 Task: Who is the architect of the Dancing House in Prague?
Action: Mouse moved to (102, 82)
Screenshot: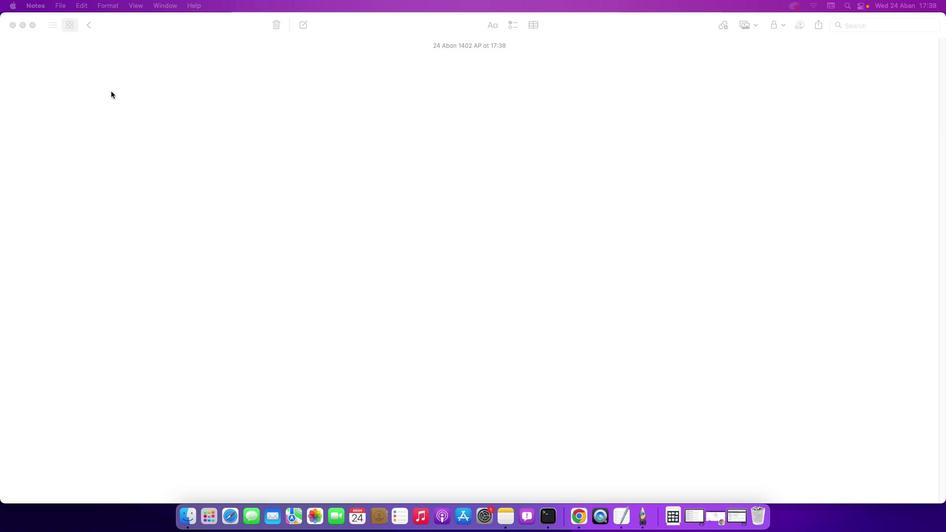 
Action: Mouse pressed left at (102, 82)
Screenshot: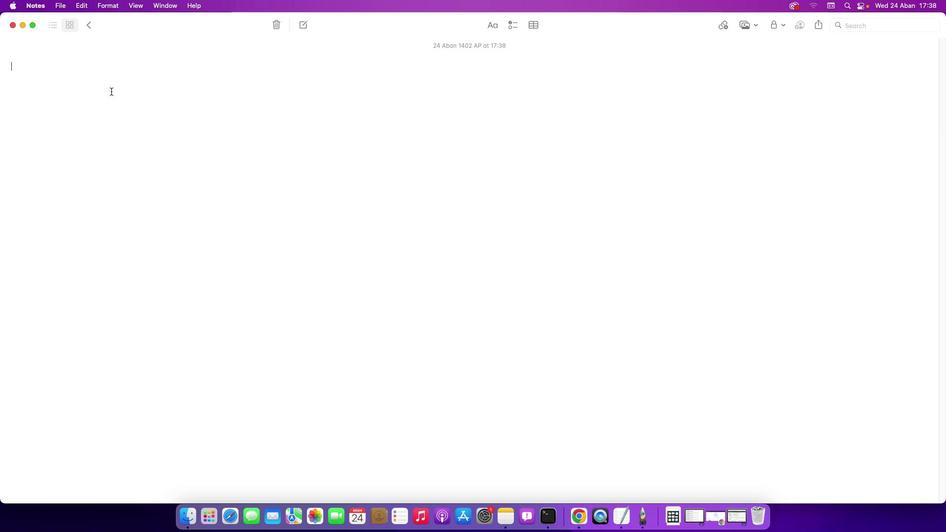 
Action: Key pressed Key.shift'W''h''o'Key.space'i''u'Key.backspace's'Key.space't''h''e'Key.space'a''r''c''h''i''t''e''c''t'Key.space'o''f'Key.space't''h''e'Key.spaceKey.shift'D''a''n''c''i''n''g'Key.spaceKey.shift'H''o''u''s''e'Key.space'i''n'Key.spaceKey.shift'P''r''a''g''u''e'Key.shift_r'?'Key.enter
Screenshot: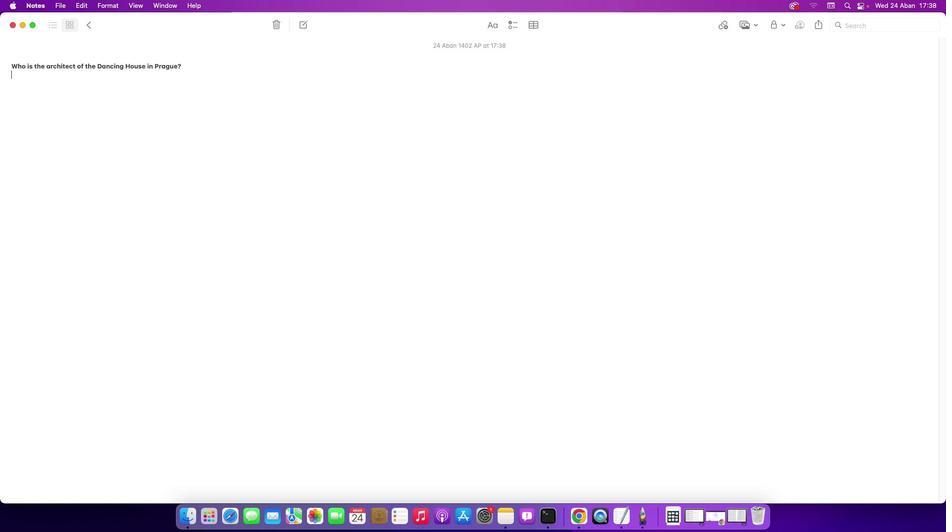 
Action: Mouse moved to (709, 508)
Screenshot: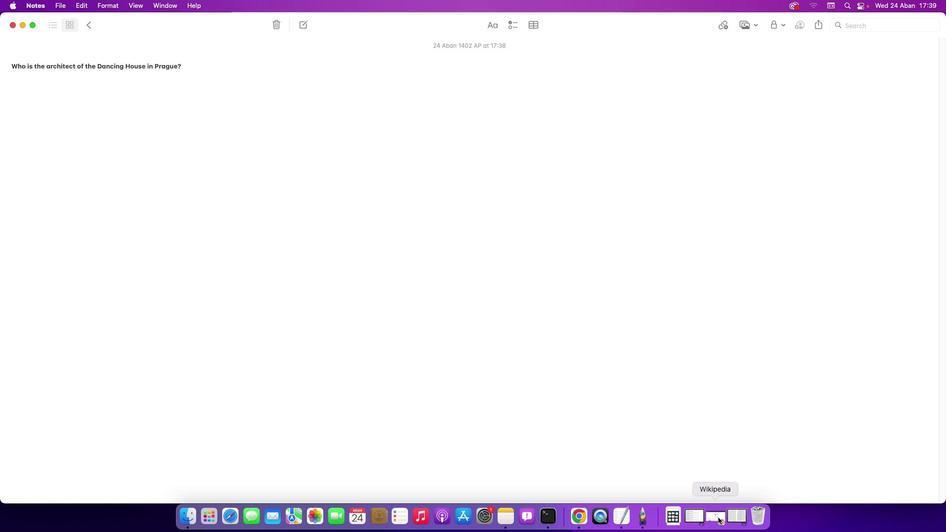 
Action: Mouse pressed left at (709, 508)
Screenshot: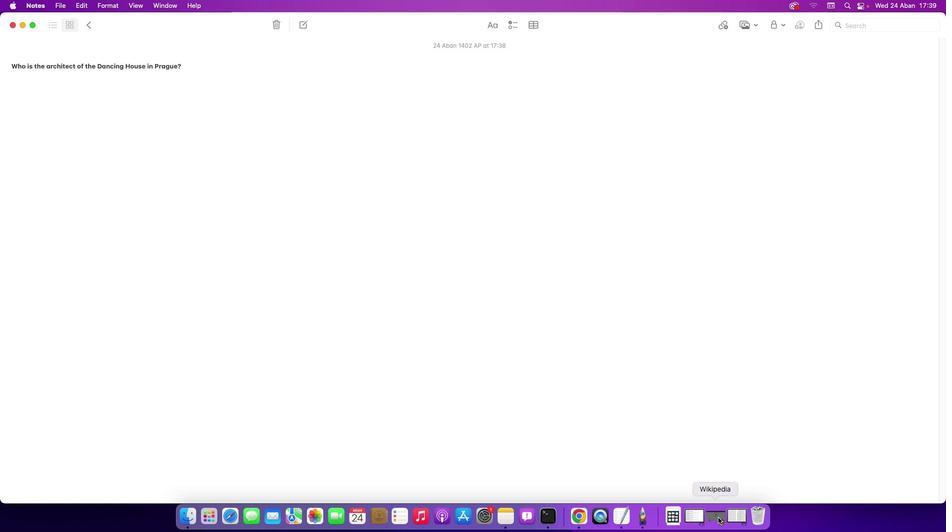 
Action: Mouse moved to (371, 288)
Screenshot: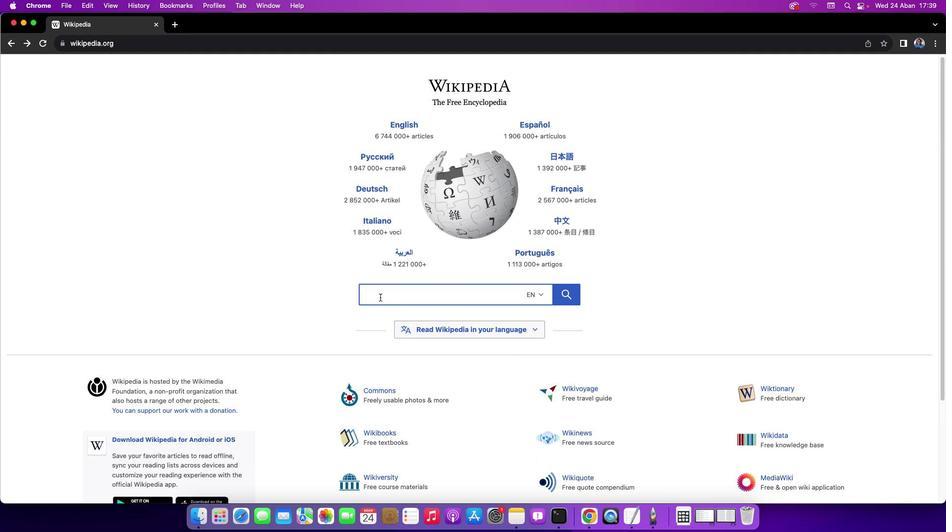 
Action: Mouse pressed left at (371, 288)
Screenshot: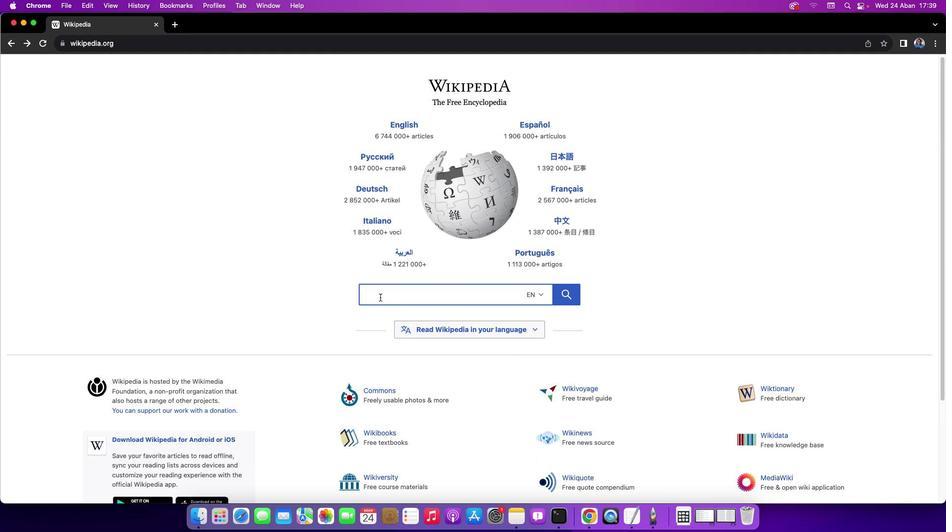 
Action: Key pressed Key.shift'D''a''n''c''i''n''g'Key.spaceKey.shift'H''o''u''s''e'
Screenshot: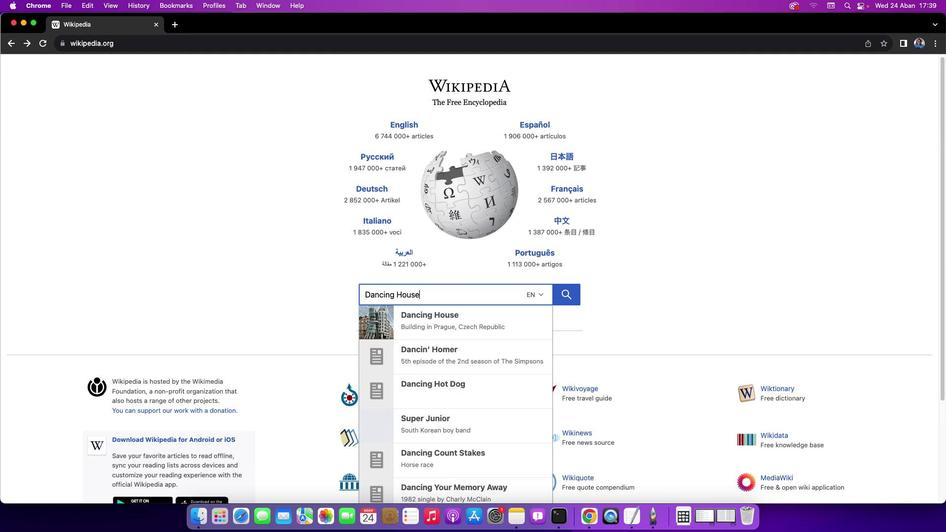 
Action: Mouse moved to (409, 309)
Screenshot: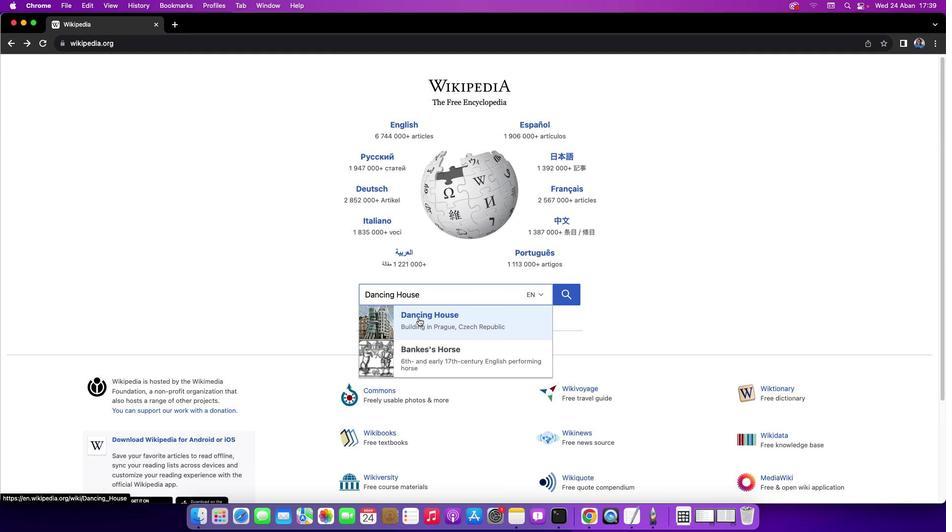 
Action: Mouse pressed left at (409, 309)
Screenshot: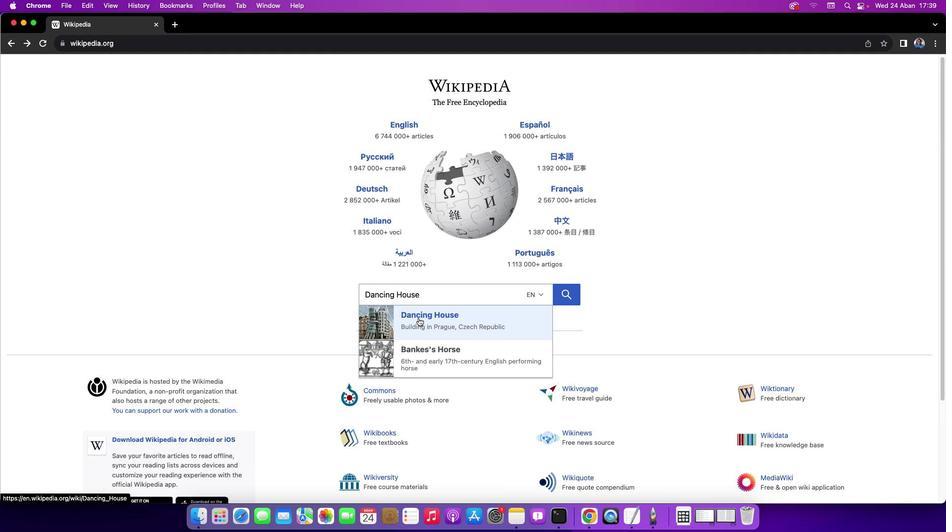 
Action: Mouse moved to (936, 95)
Screenshot: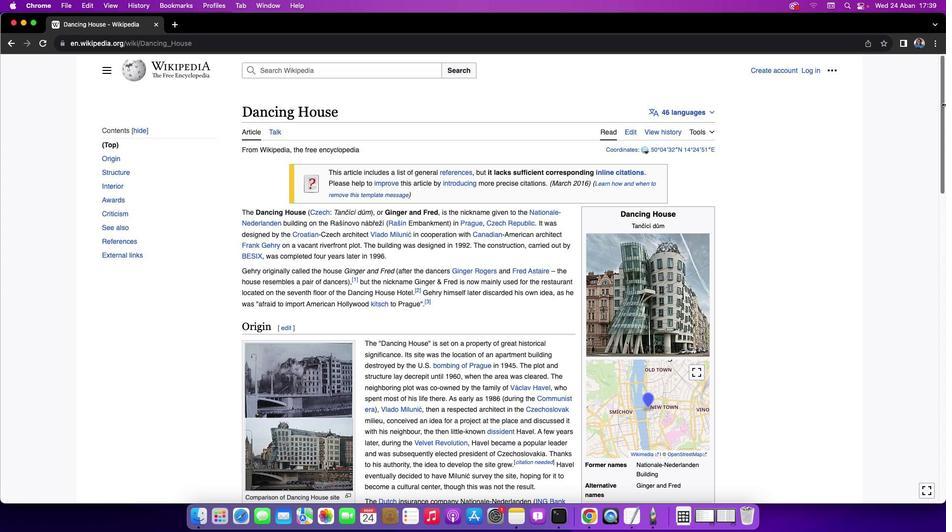 
Action: Mouse pressed left at (936, 95)
Screenshot: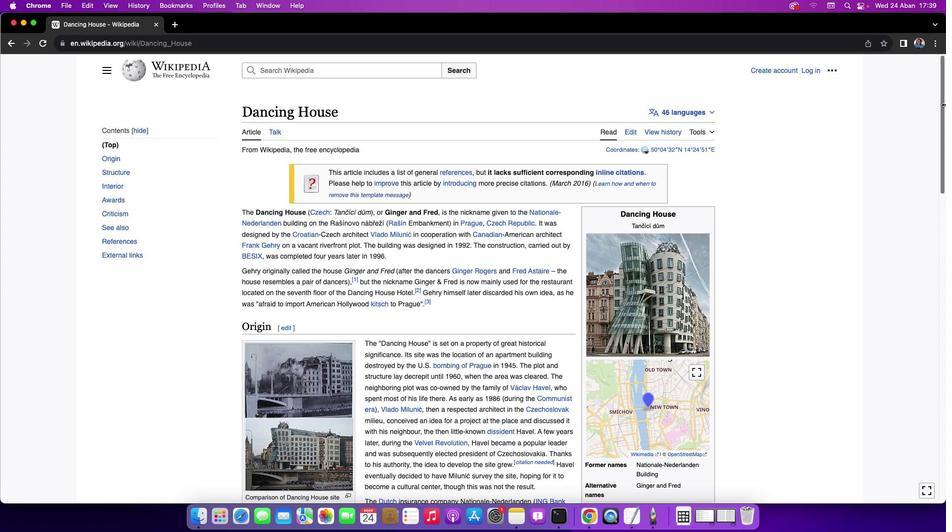 
Action: Mouse moved to (934, 91)
Screenshot: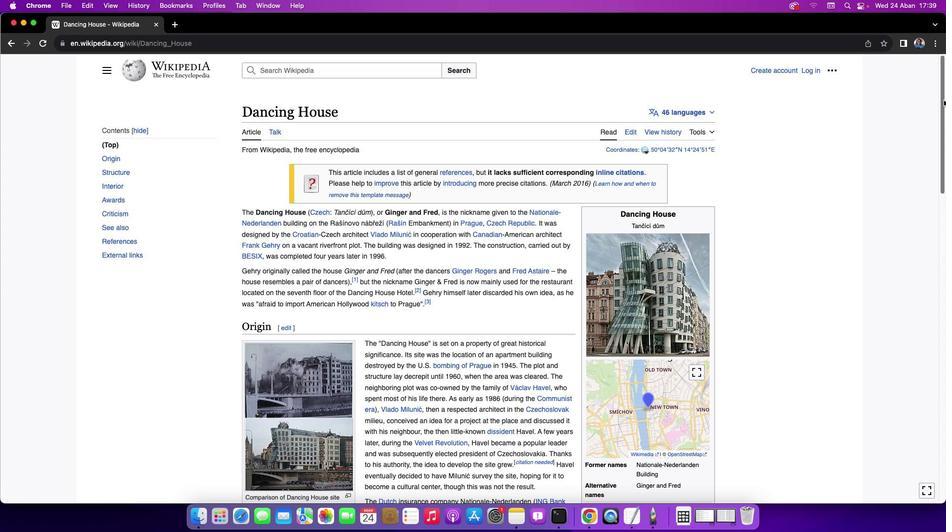 
Action: Mouse pressed left at (934, 91)
Screenshot: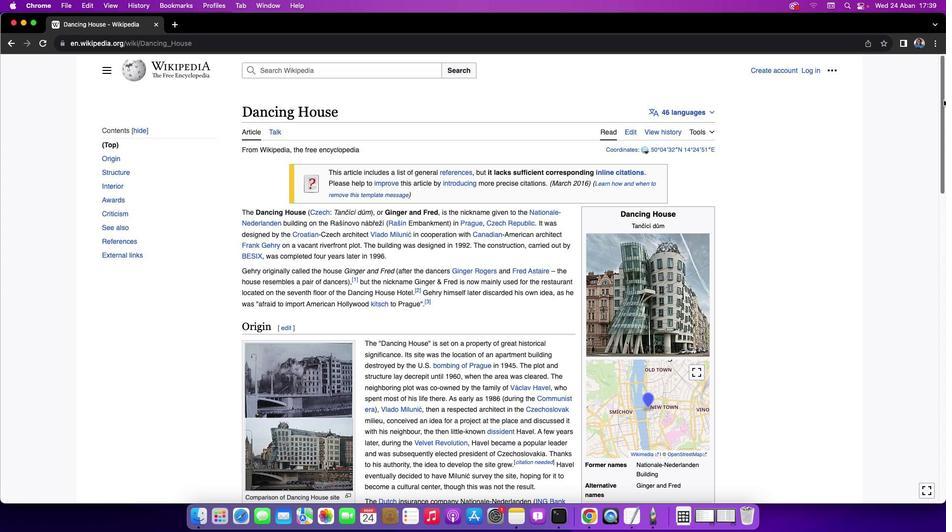 
Action: Mouse moved to (15, 15)
Screenshot: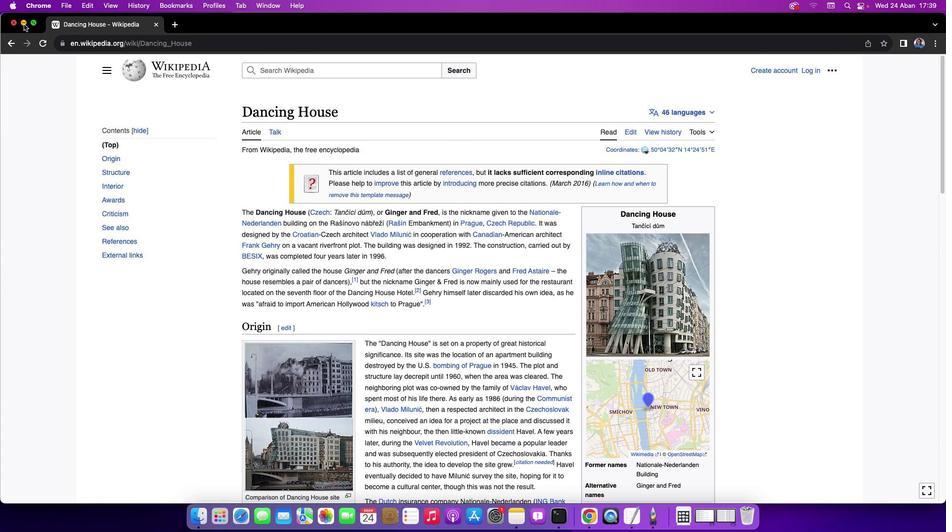 
Action: Mouse pressed left at (15, 15)
Screenshot: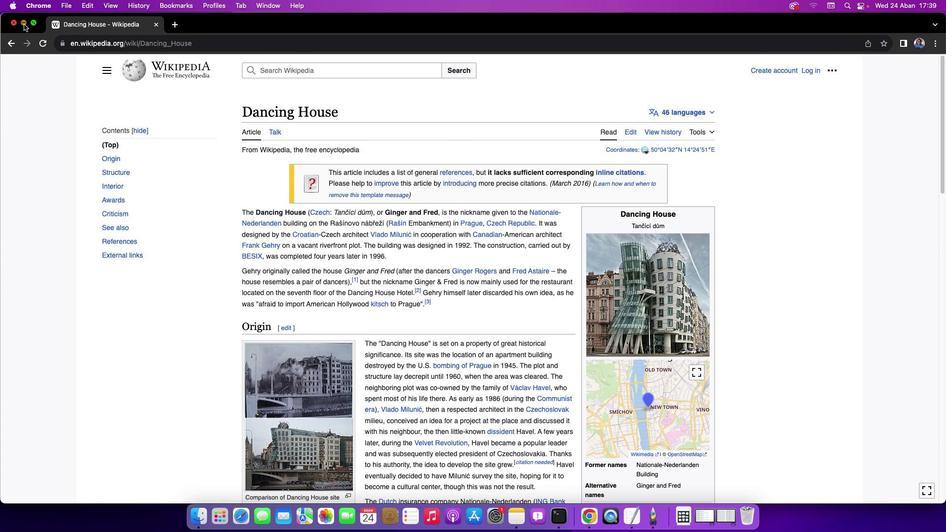 
Action: Mouse moved to (37, 75)
Screenshot: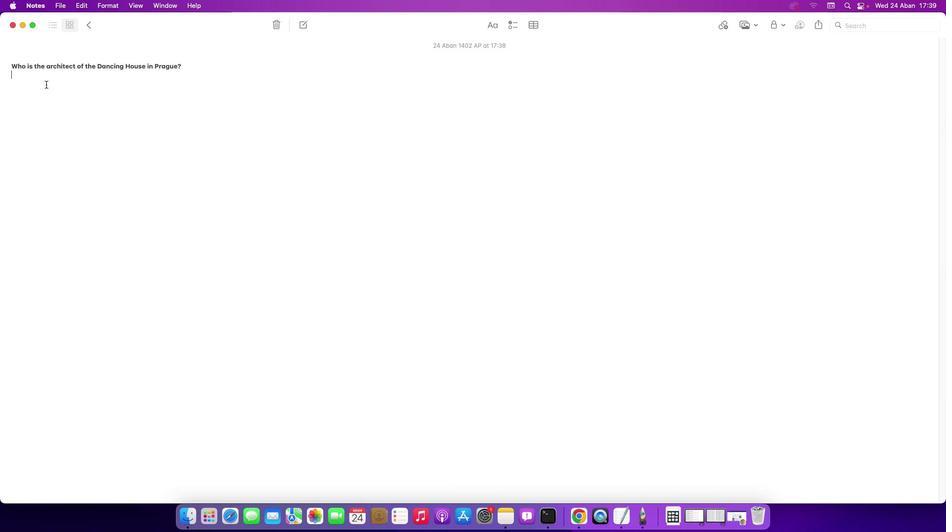 
Action: Mouse pressed left at (37, 75)
Screenshot: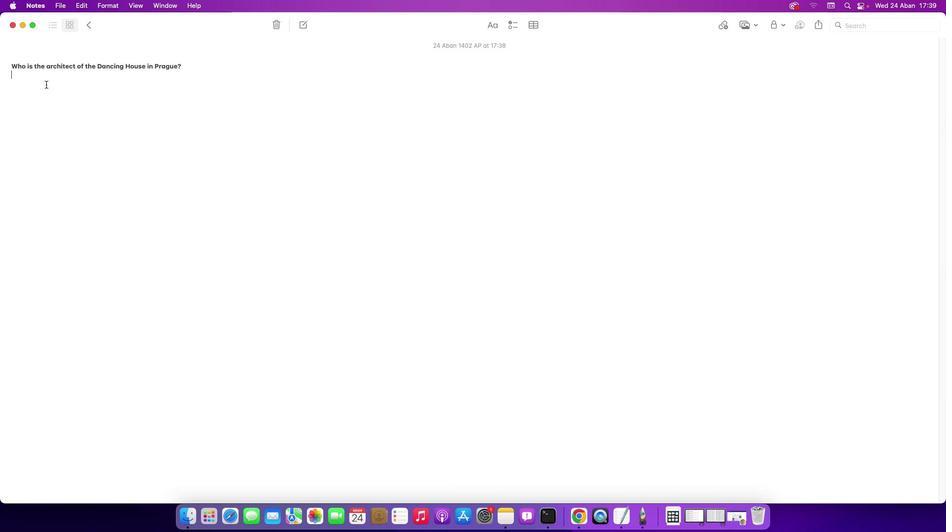 
Action: Mouse moved to (61, 106)
Screenshot: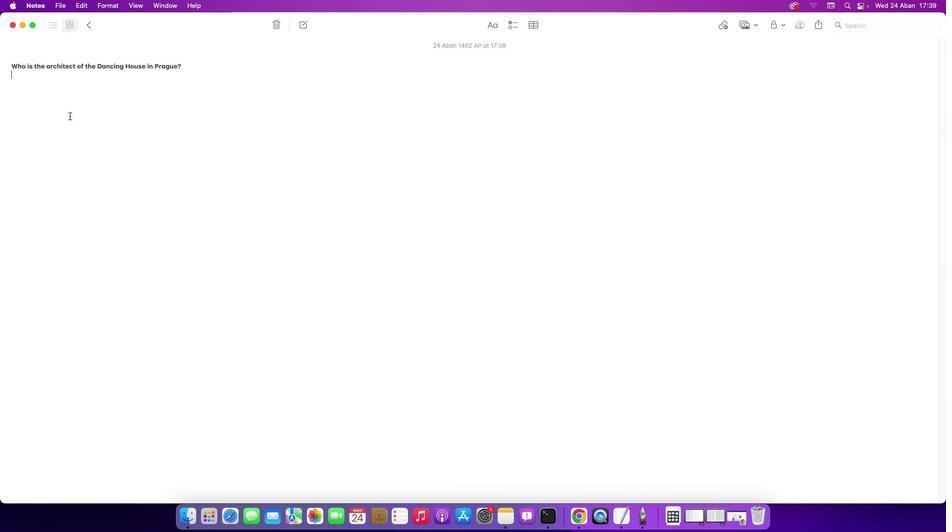 
Action: Key pressed Key.shift'T''h''e'Key.space'a''r''c''h''i''t''e''c''t'Key.space'o''f'Key.space't''h''e'Key.spaceKey.shift'D''a''n''c''i''n''g'Key.spaceKey.shift'H''o''u''s''e'Key.space'i''n'Key.spaceKey.shift'P''r''a''g''u''e'Key.space'i''s'Key.spaceKey.shift'V''l''a''d''o'Key.spaceKey.shift'M''i''l''u''n''i''c'Key.space'i''n'Key.space'c''o''o''p''e''r''a''t''i''o''n'Key.space'w''i''t''h'Key.spaceKey.shift'F''r''a''n''k'Key.spaceKey.shift'G''e''h''r''y''.'
Screenshot: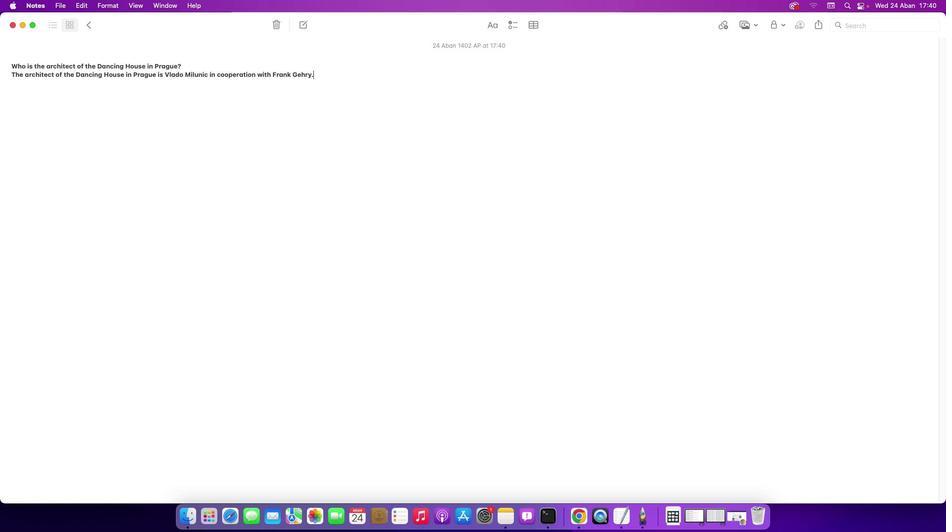 
